 Task: Send an email notification to "softage.1@softage.net".
Action: Mouse pressed left at (684, 181)
Screenshot: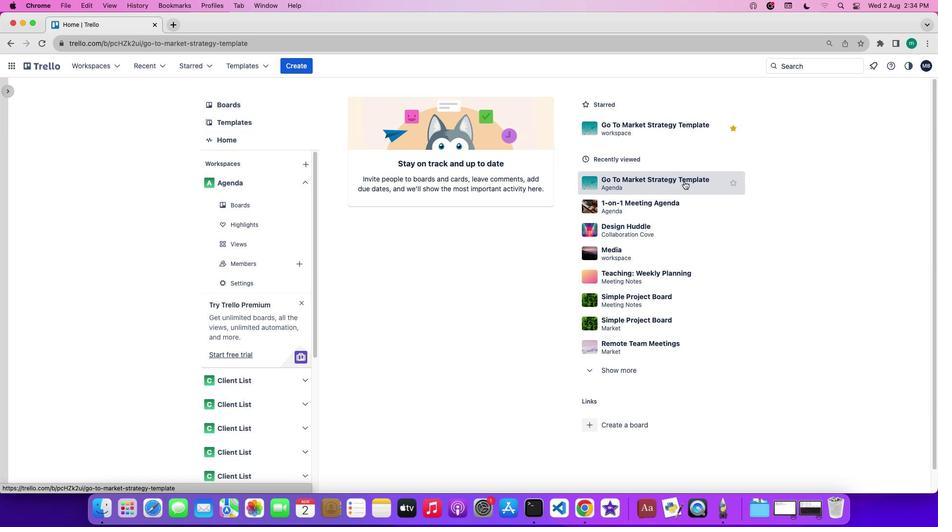 
Action: Mouse moved to (880, 217)
Screenshot: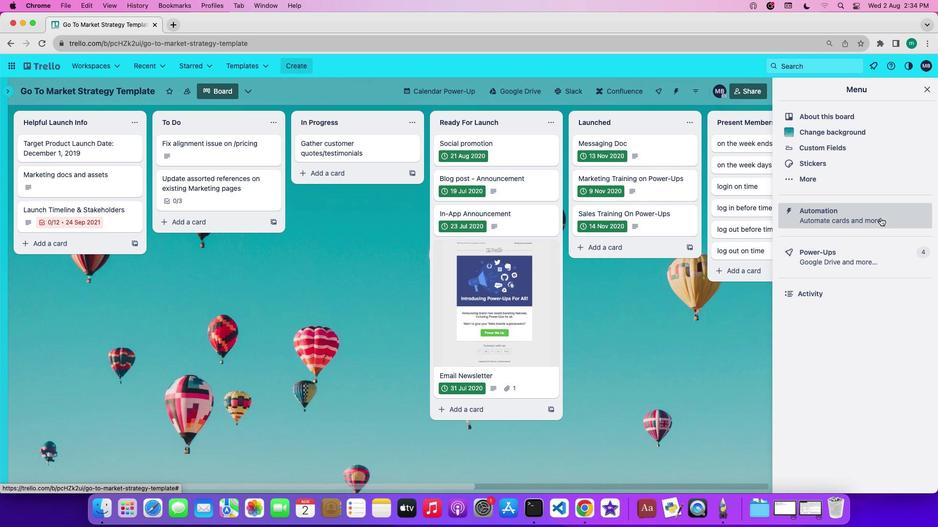 
Action: Mouse pressed left at (880, 217)
Screenshot: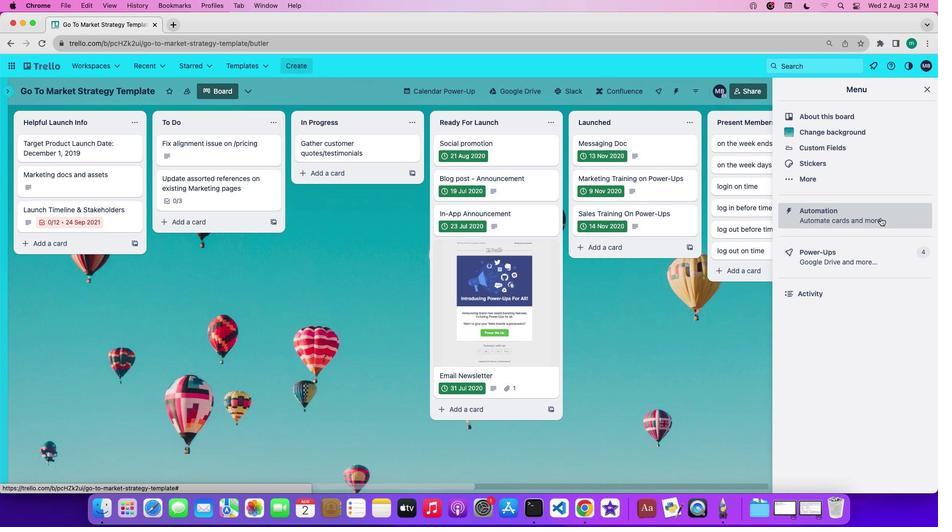 
Action: Mouse moved to (78, 260)
Screenshot: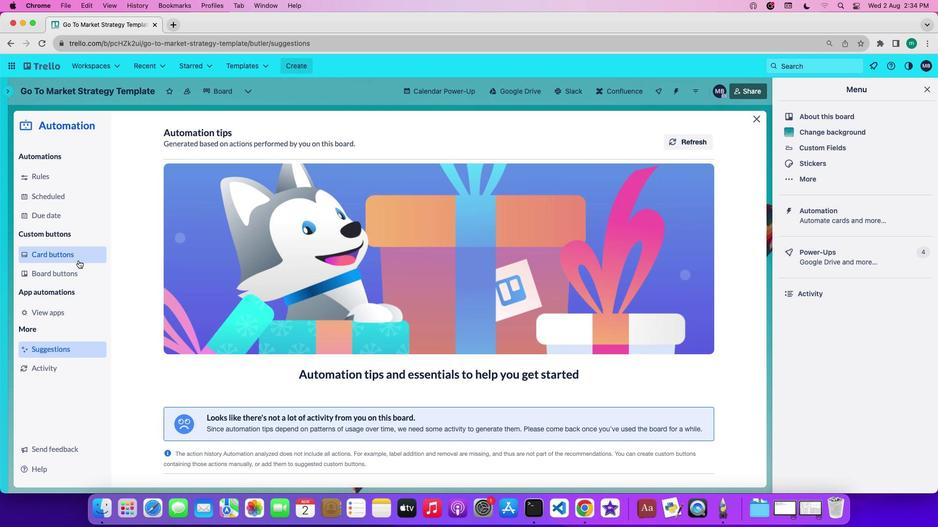
Action: Mouse pressed left at (78, 260)
Screenshot: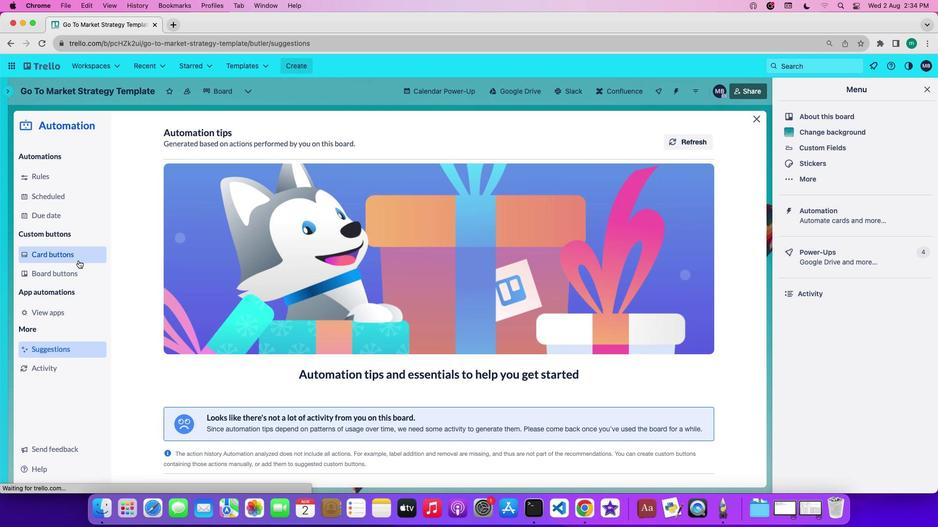 
Action: Mouse moved to (219, 336)
Screenshot: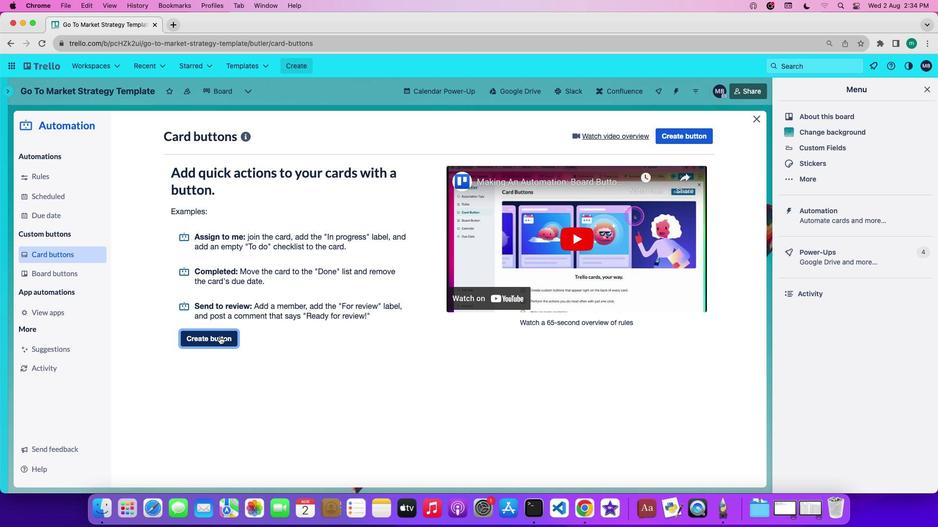 
Action: Mouse pressed left at (219, 336)
Screenshot: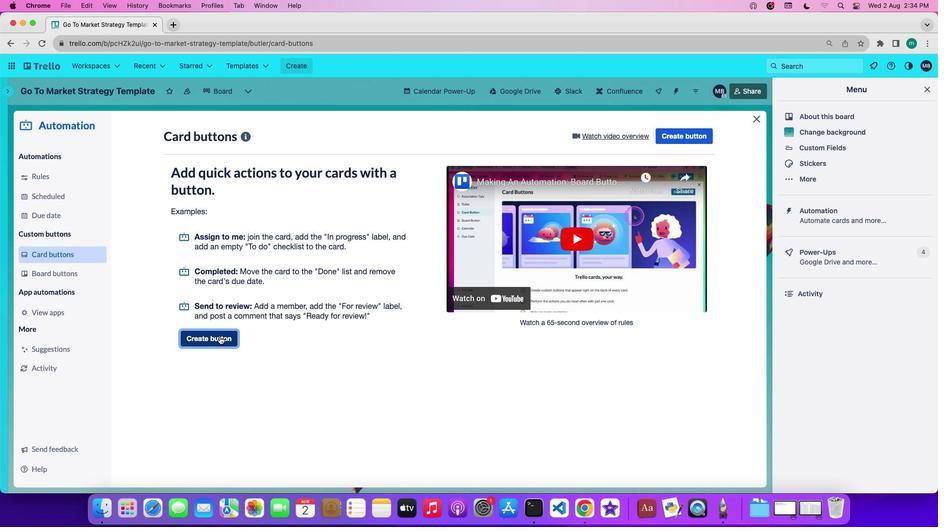 
Action: Mouse moved to (428, 272)
Screenshot: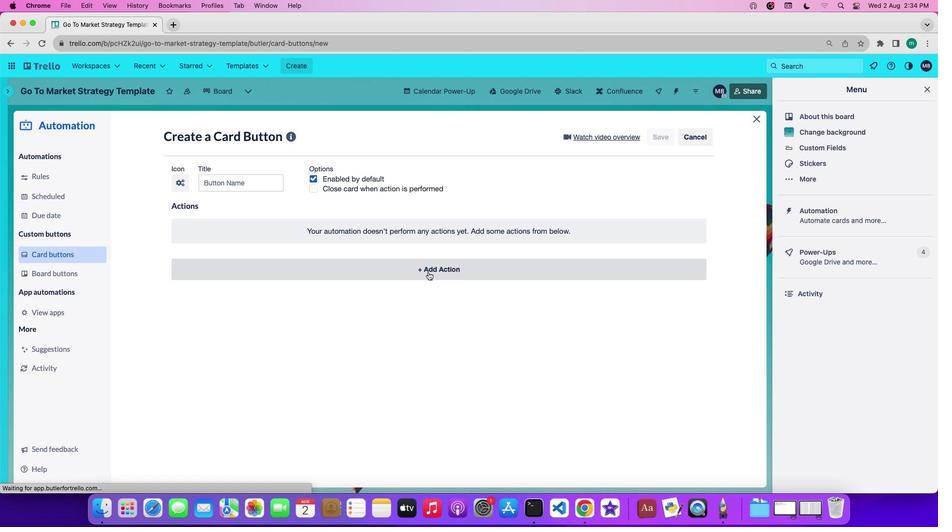 
Action: Mouse pressed left at (428, 272)
Screenshot: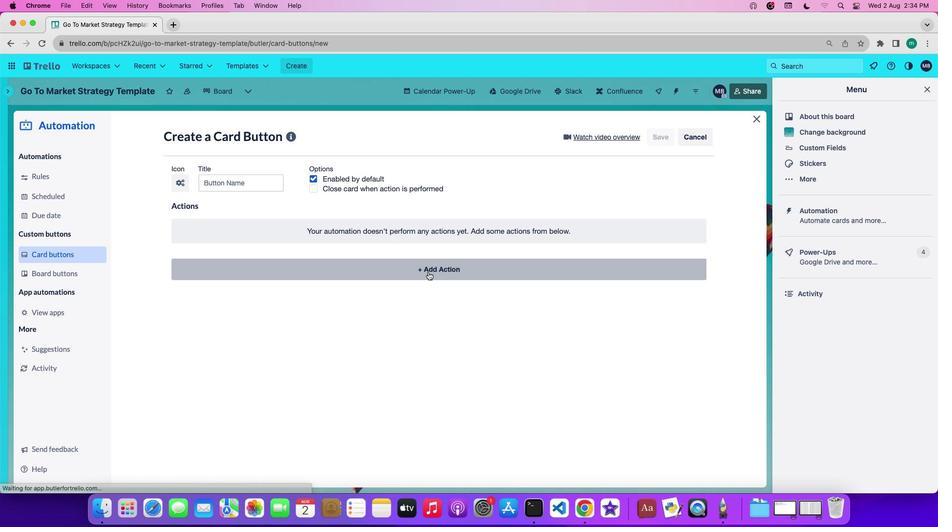 
Action: Mouse moved to (381, 297)
Screenshot: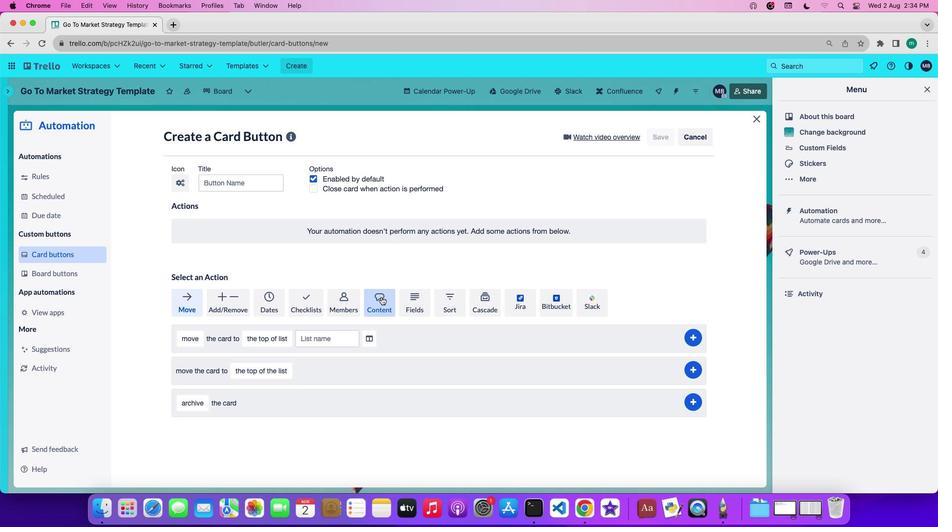 
Action: Mouse pressed left at (381, 297)
Screenshot: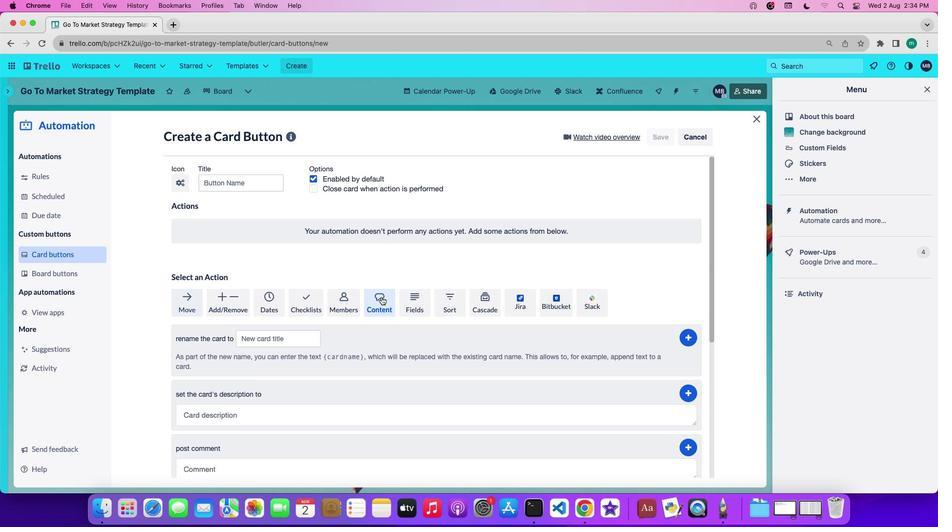 
Action: Mouse moved to (349, 381)
Screenshot: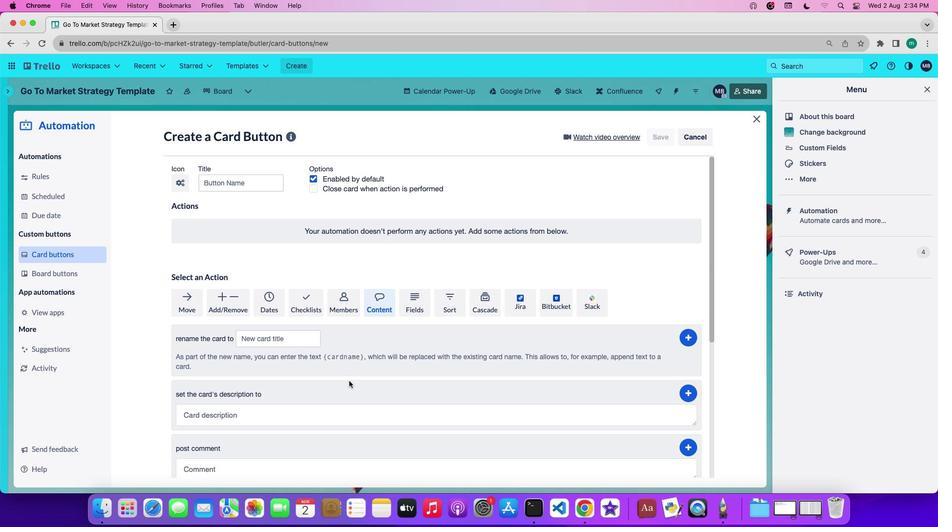 
Action: Mouse scrolled (349, 381) with delta (0, 0)
Screenshot: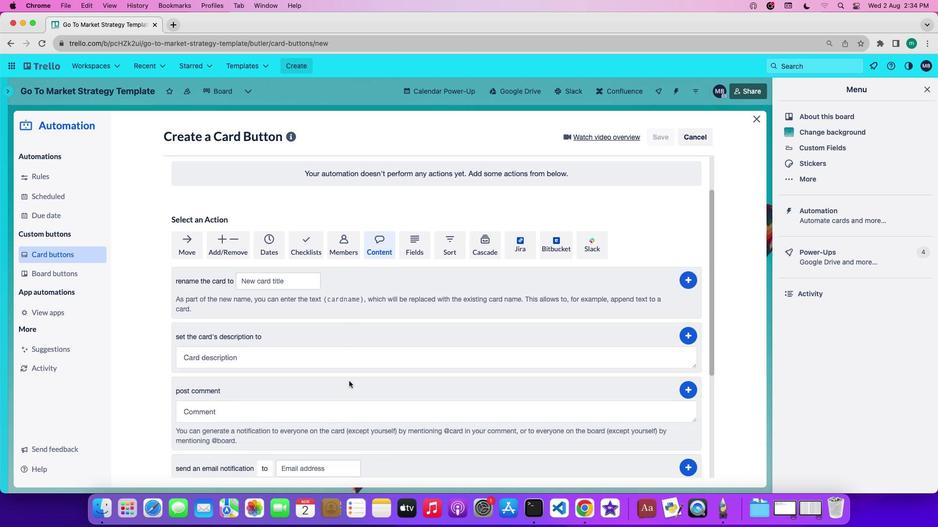 
Action: Mouse scrolled (349, 381) with delta (0, 0)
Screenshot: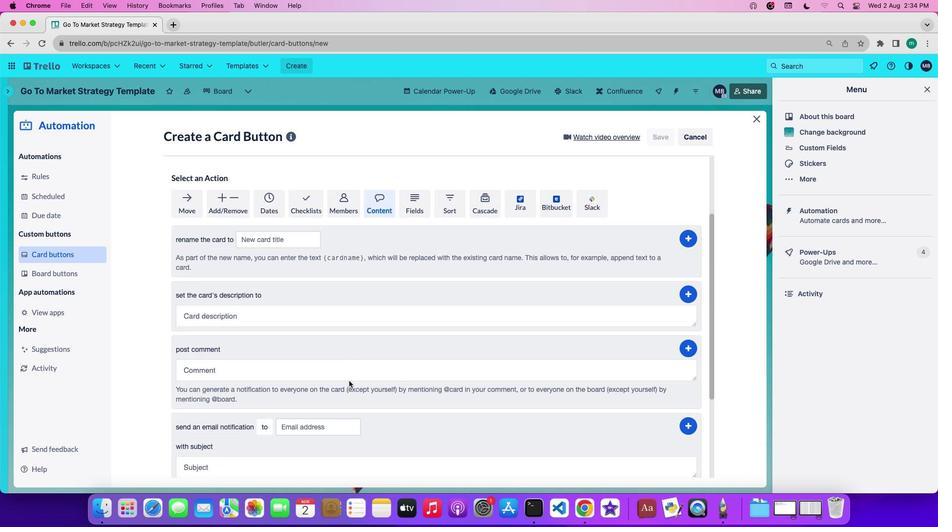 
Action: Mouse scrolled (349, 381) with delta (0, 0)
Screenshot: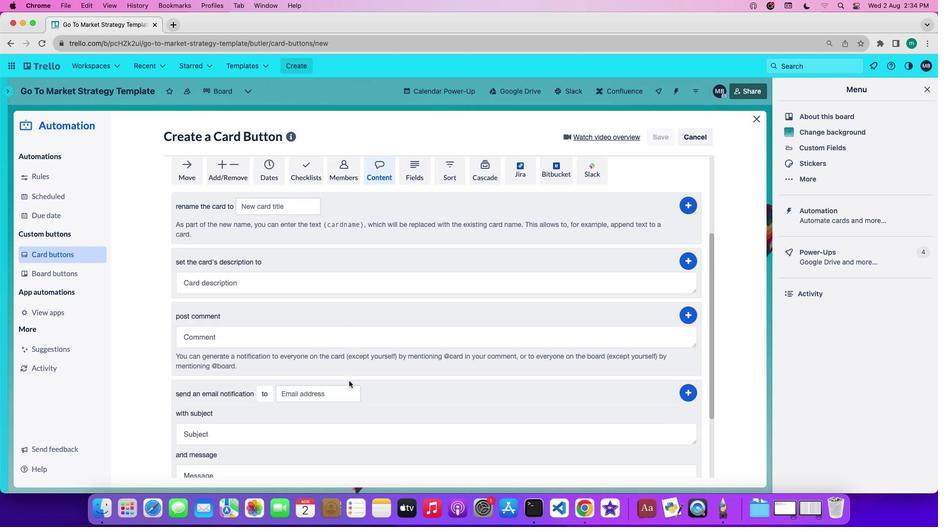 
Action: Mouse scrolled (349, 381) with delta (0, -1)
Screenshot: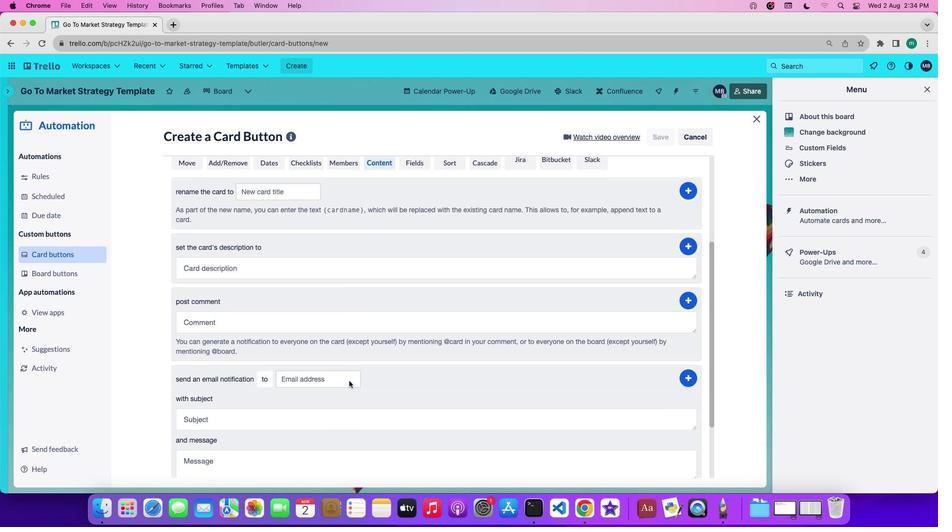 
Action: Mouse scrolled (349, 381) with delta (0, 0)
Screenshot: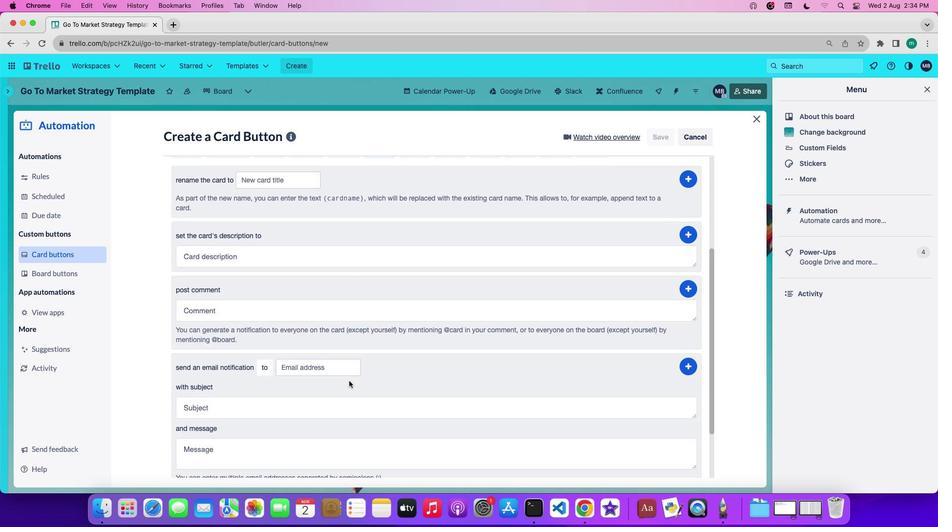 
Action: Mouse scrolled (349, 381) with delta (0, 0)
Screenshot: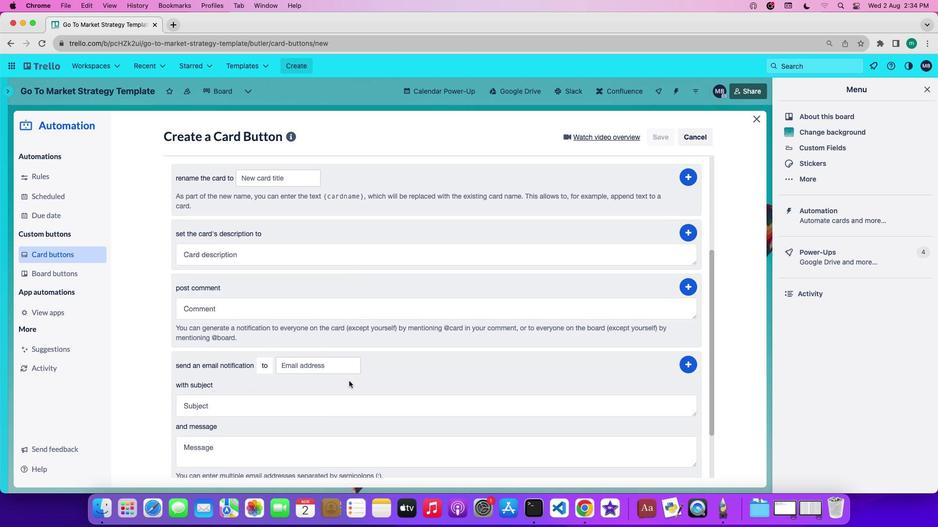 
Action: Mouse moved to (330, 364)
Screenshot: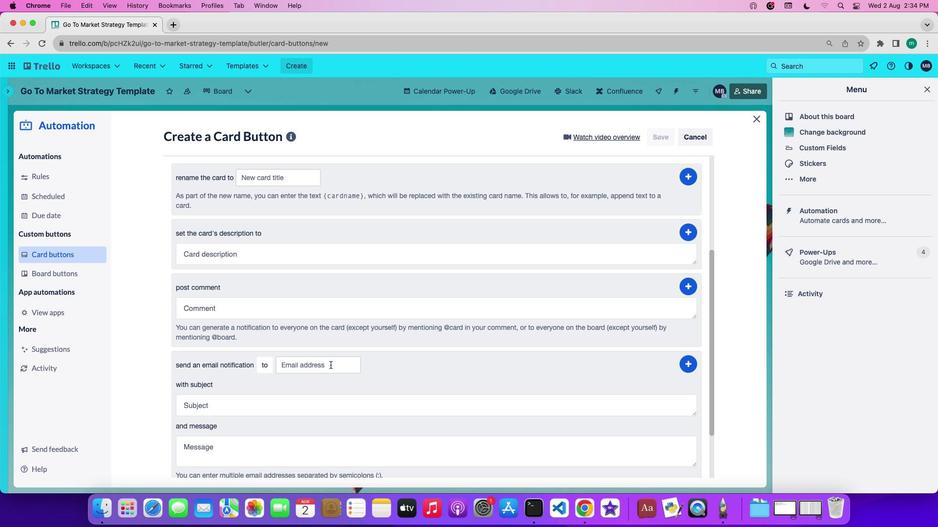 
Action: Mouse pressed left at (330, 364)
Screenshot: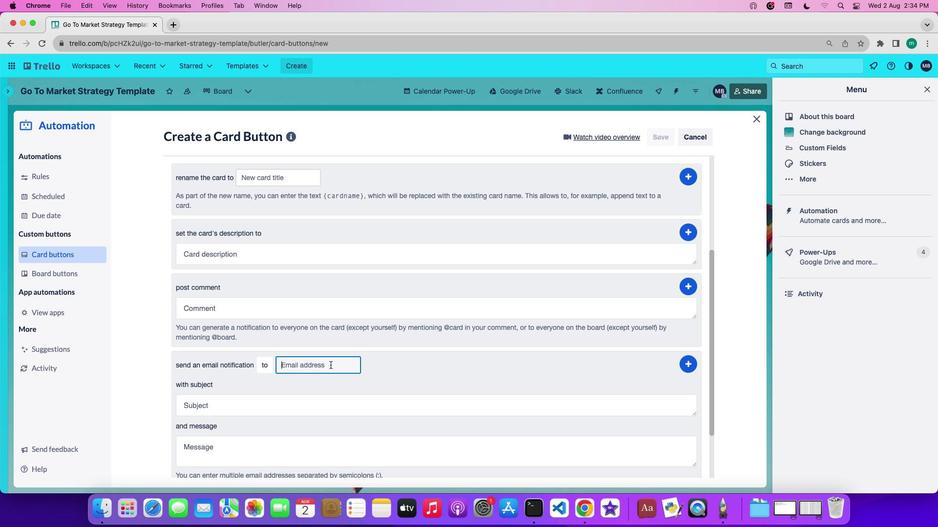 
Action: Mouse moved to (268, 371)
Screenshot: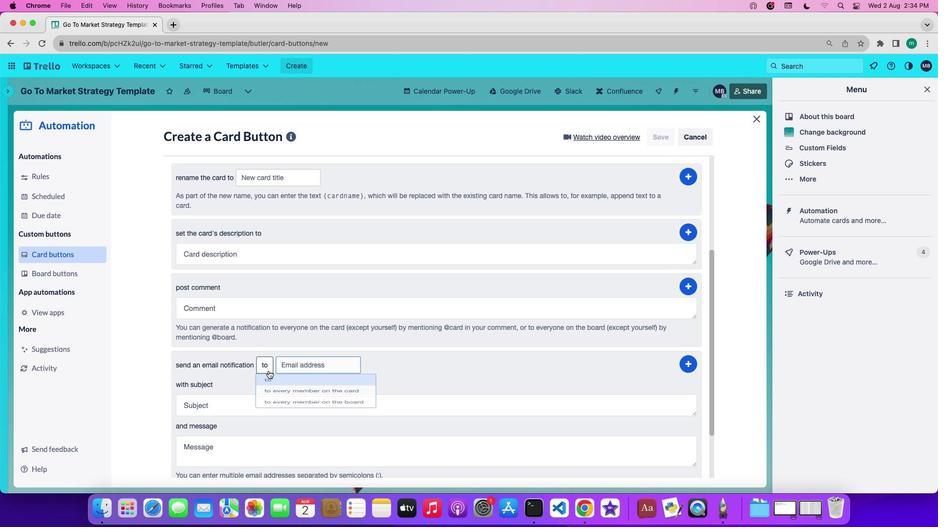 
Action: Mouse pressed left at (268, 371)
Screenshot: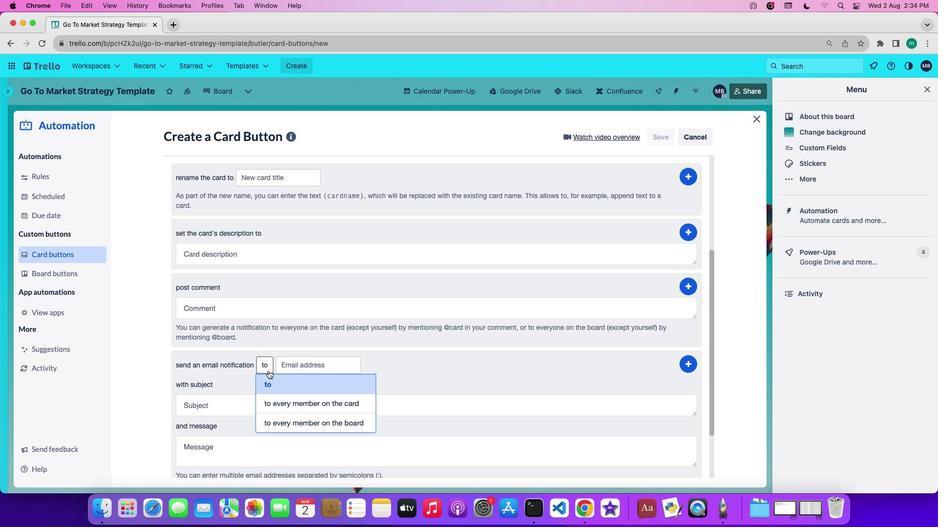 
Action: Mouse moved to (268, 382)
Screenshot: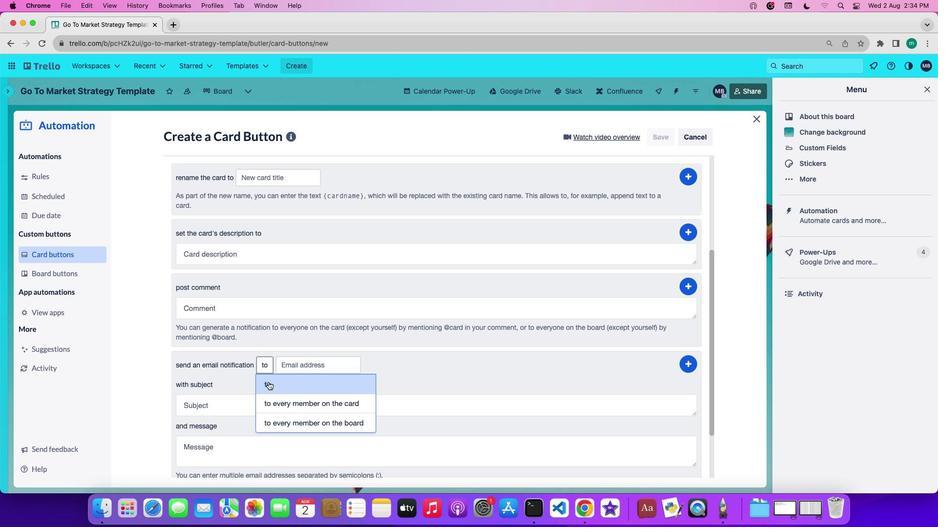 
Action: Mouse pressed left at (268, 382)
Screenshot: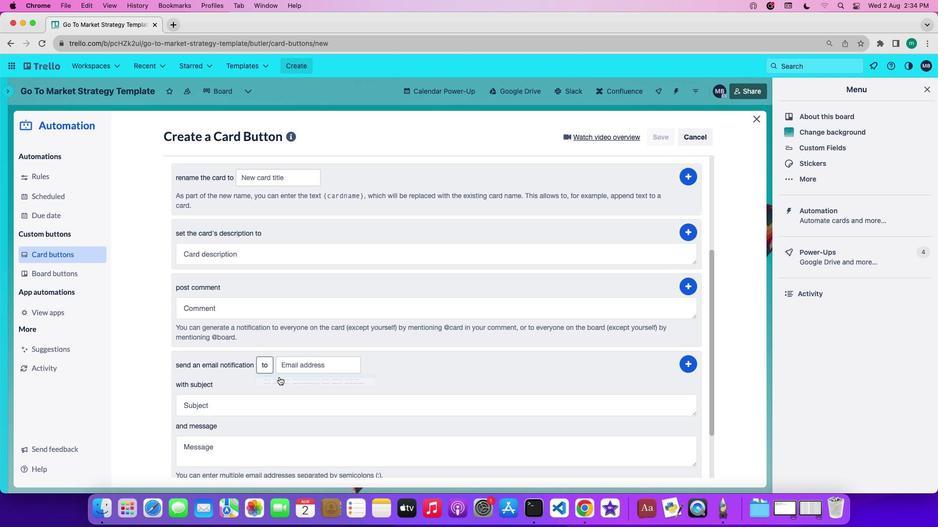
Action: Mouse moved to (305, 365)
Screenshot: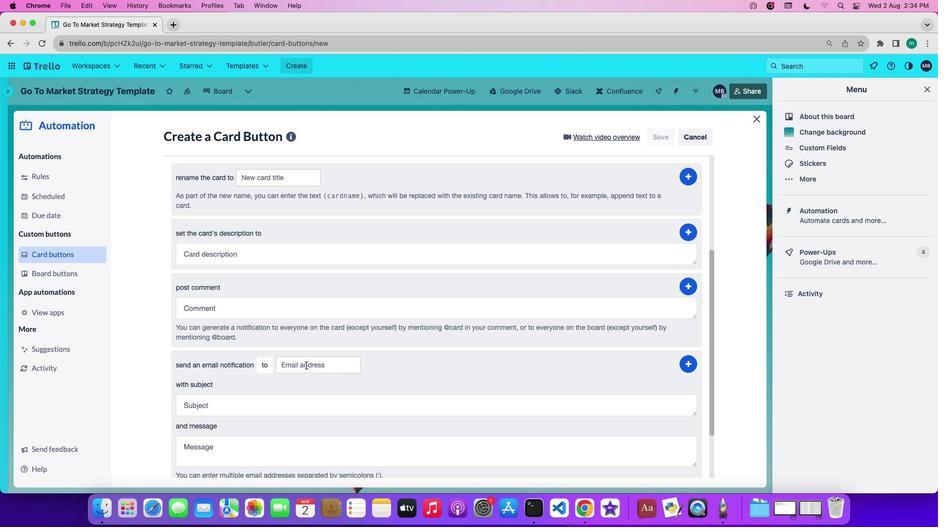 
Action: Mouse pressed left at (305, 365)
Screenshot: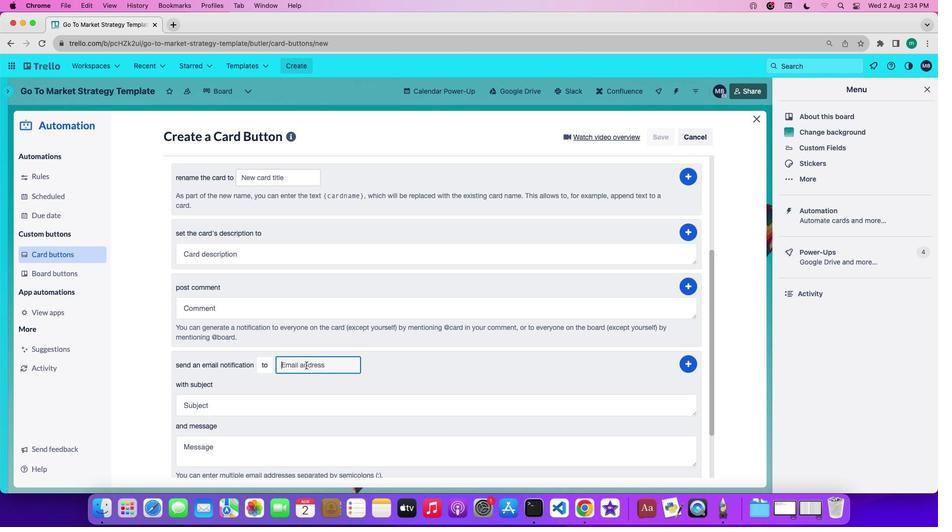 
Action: Key pressed 's''o''f''t''a''g''e''.''1'Key.shift_r'@''s''o''f''t''a''g''e''.''n''e''t'
Screenshot: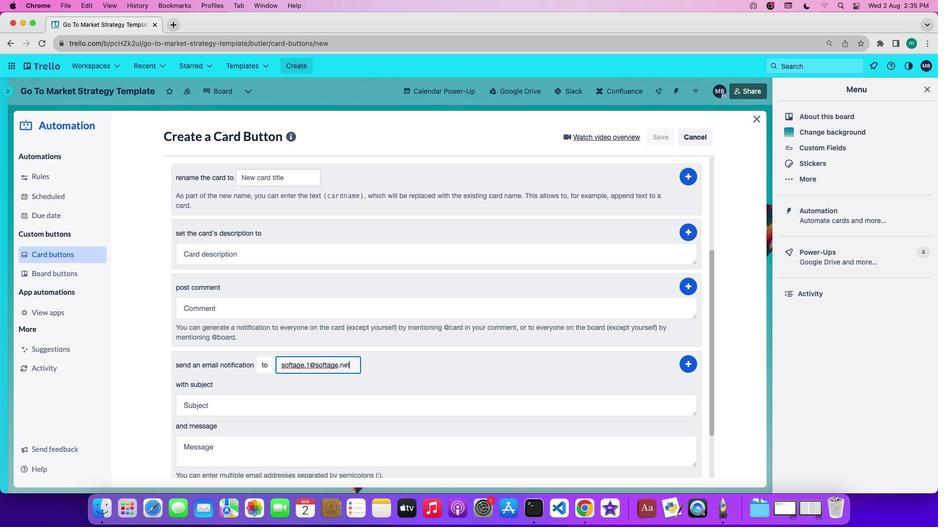 
Action: Mouse moved to (686, 361)
Screenshot: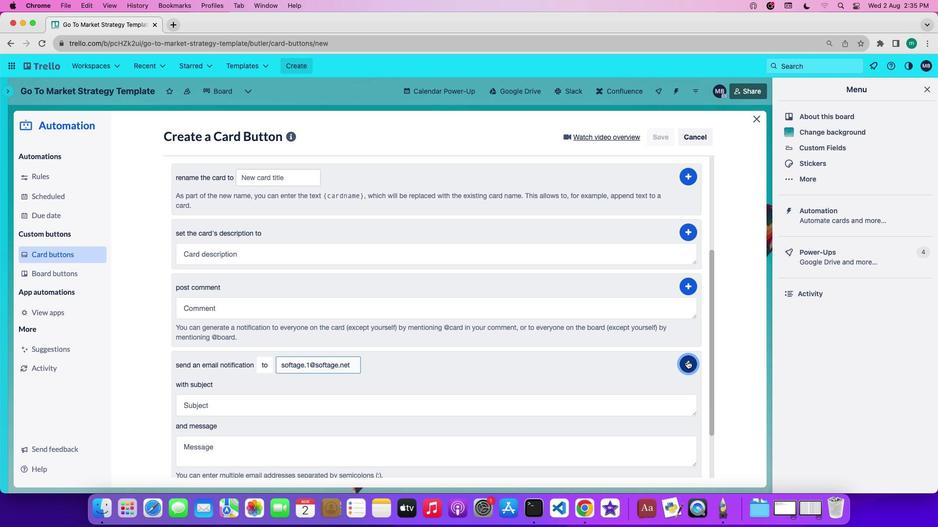 
Action: Mouse pressed left at (686, 361)
Screenshot: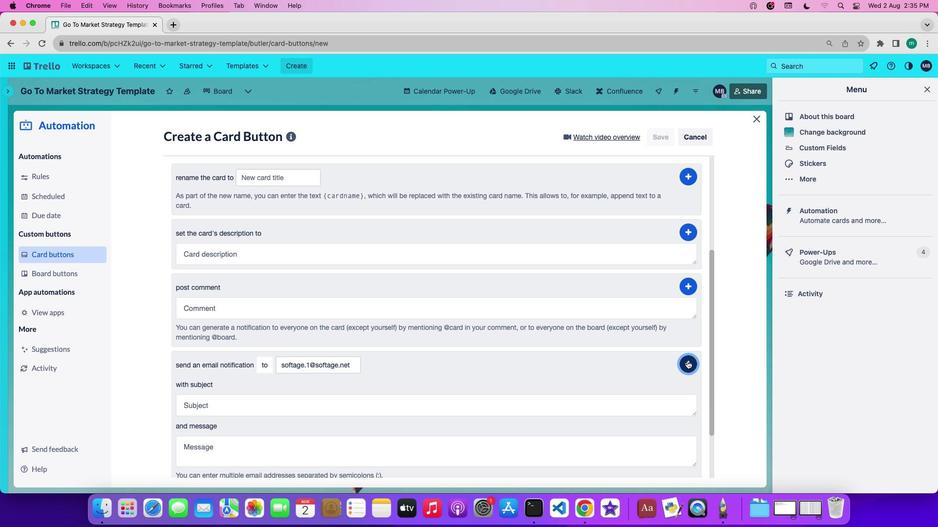 
